 Task: Add a signature Clara Davis containing 'Thank you for your help, Clara Davis' to email address softage.1@softage.net and add a folder SOPs
Action: Mouse moved to (905, 333)
Screenshot: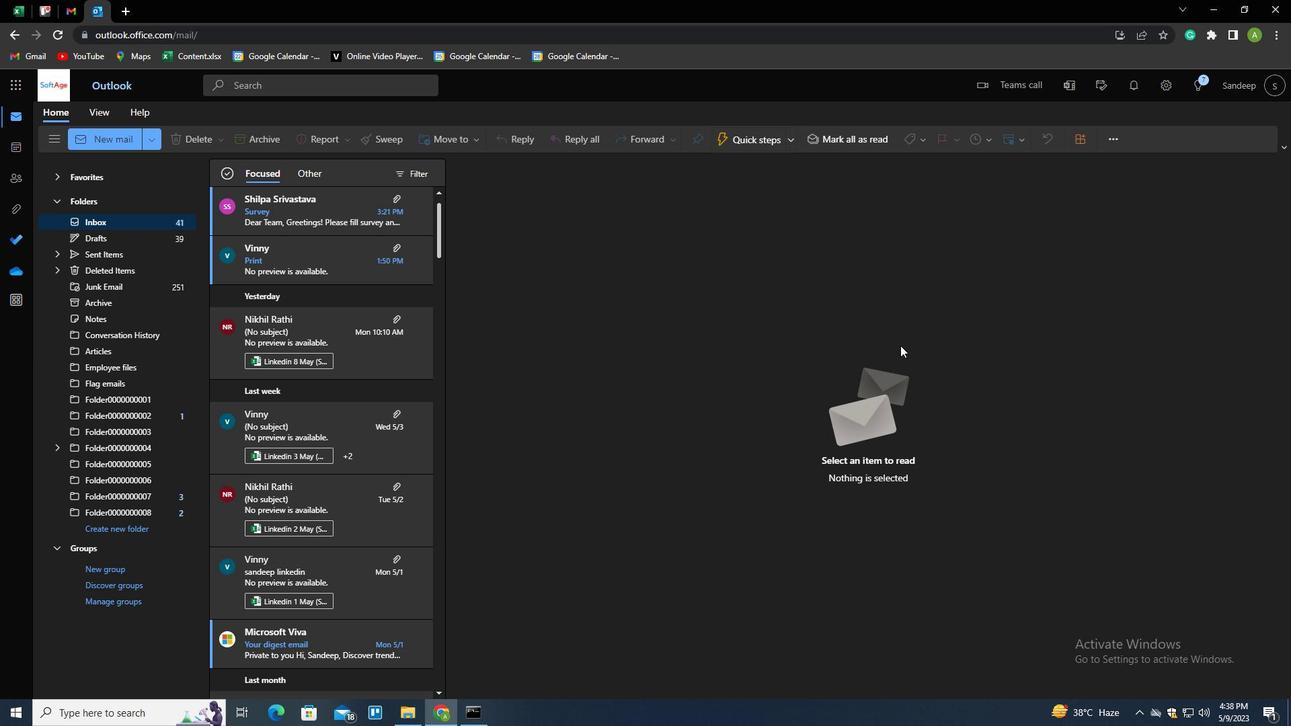 
Action: Key pressed n
Screenshot: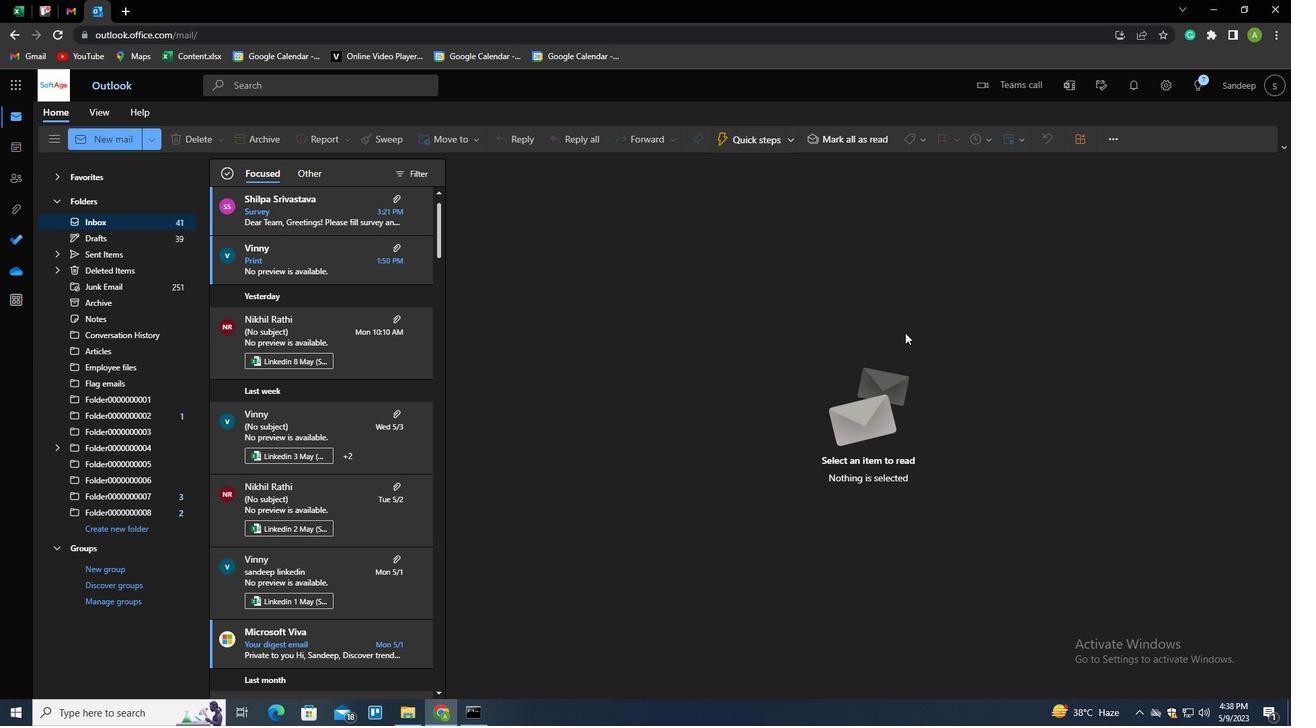 
Action: Mouse moved to (913, 139)
Screenshot: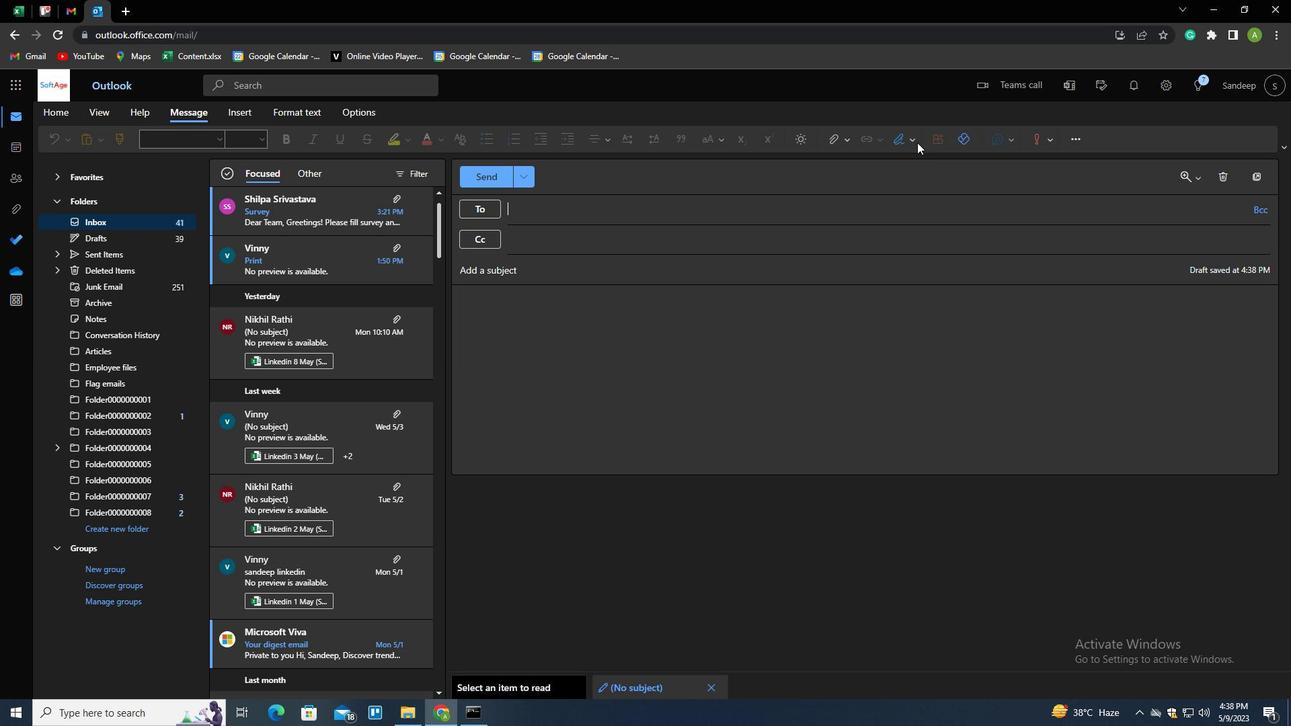 
Action: Mouse pressed left at (913, 139)
Screenshot: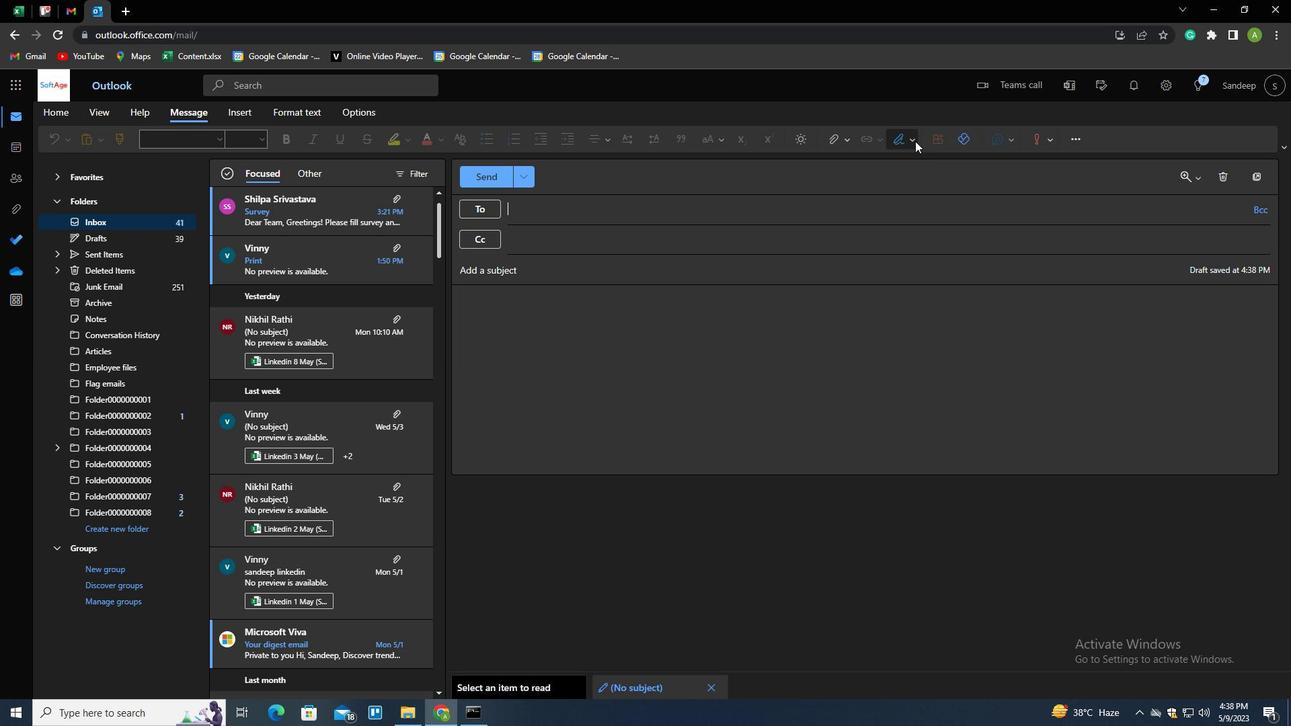 
Action: Mouse moved to (893, 167)
Screenshot: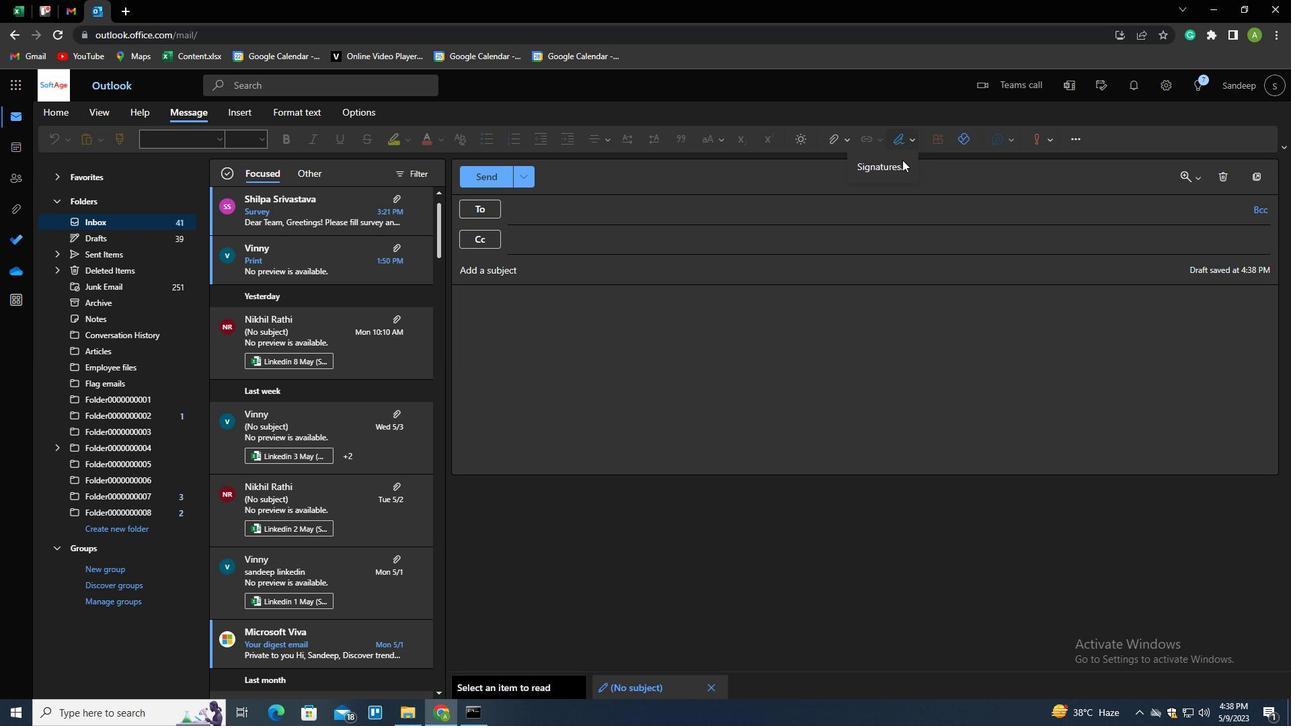 
Action: Mouse pressed left at (893, 167)
Screenshot: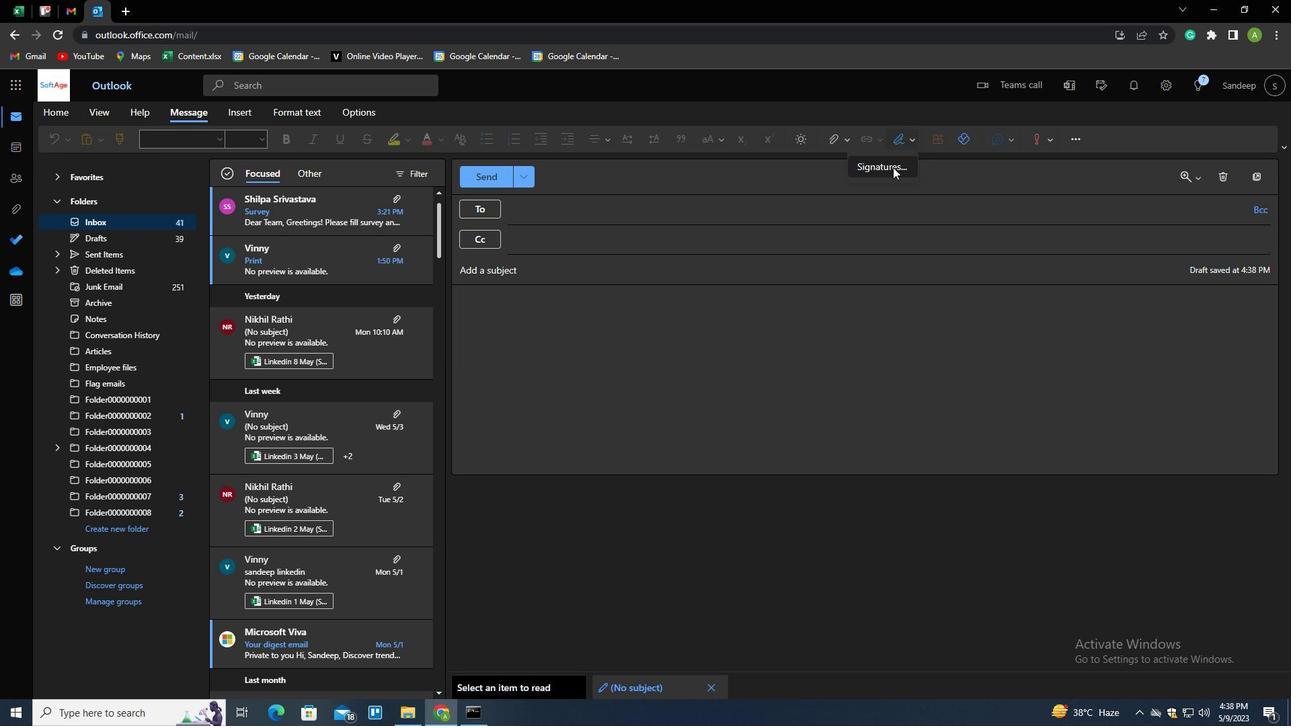 
Action: Mouse moved to (813, 247)
Screenshot: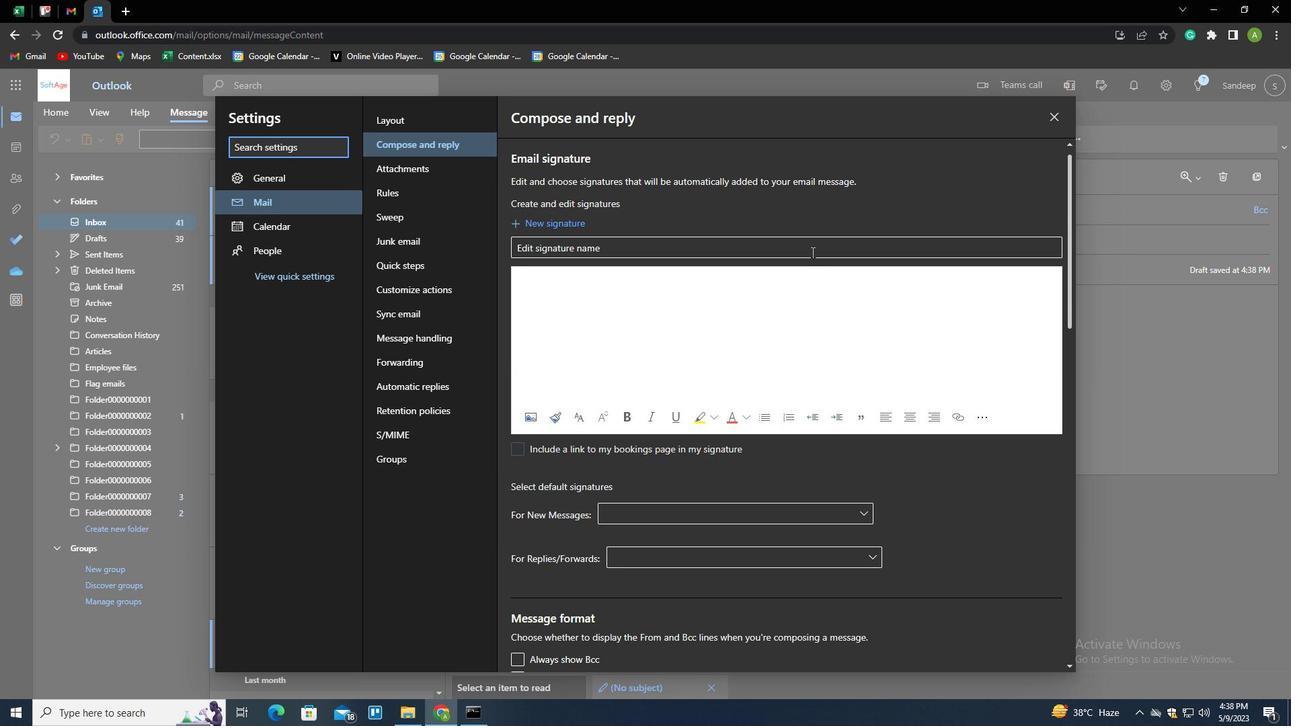 
Action: Mouse pressed left at (813, 247)
Screenshot: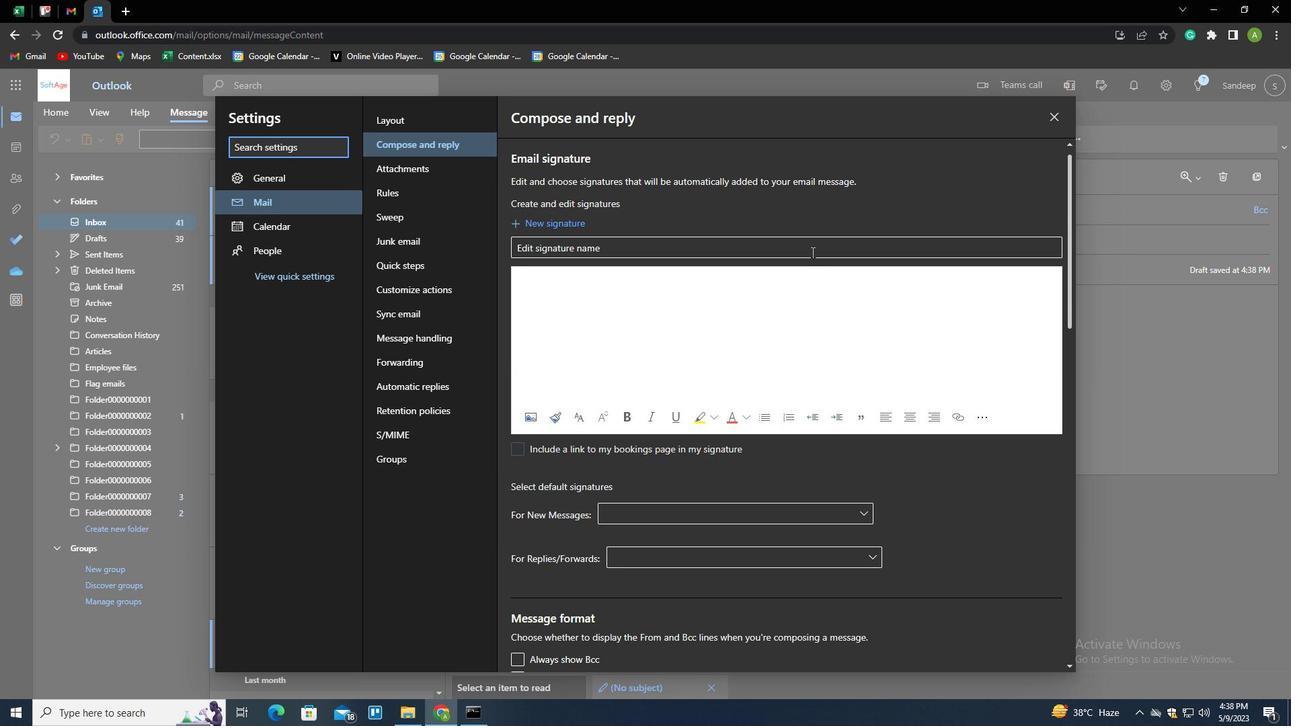 
Action: Key pressed <Key.shift><Key.shift><Key.shift><Key.shift>CLARA<Key.space><Key.shift>DAC<Key.backspace>VIS<Key.tab><Key.shift_r><Key.enter><Key.enter><Key.enter><Key.enter><Key.enter><Key.shift>THAK<Key.backspace>NK<Key.space>YOU<Key.space>FOR<Key.space>YOUR<Key.space>HELP<Key.shift_r><Key.enter>"<Key.backspace><Key.backspace><Key.shift_r><Key.enter><Key.shift>CLARA<Key.space><Key.shift>DACIS<Key.backspace><Key.backspace><Key.backspace>VIS
Screenshot: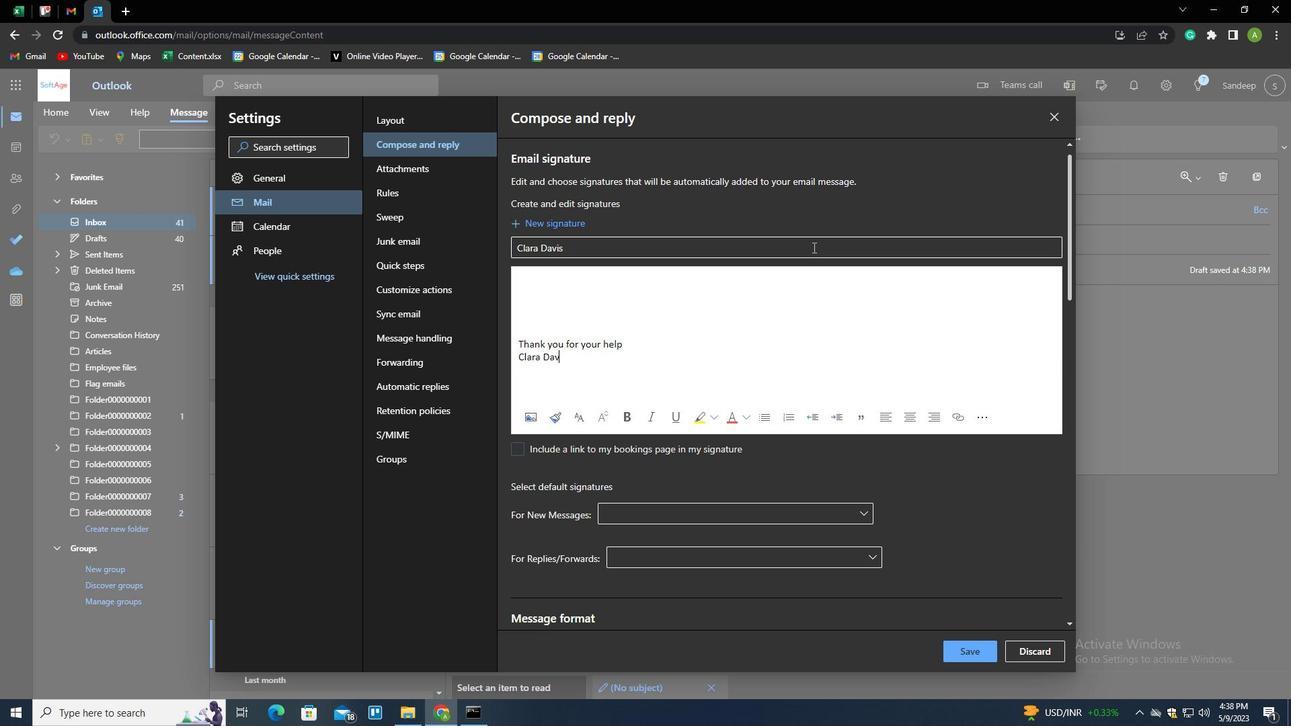 
Action: Mouse moved to (970, 641)
Screenshot: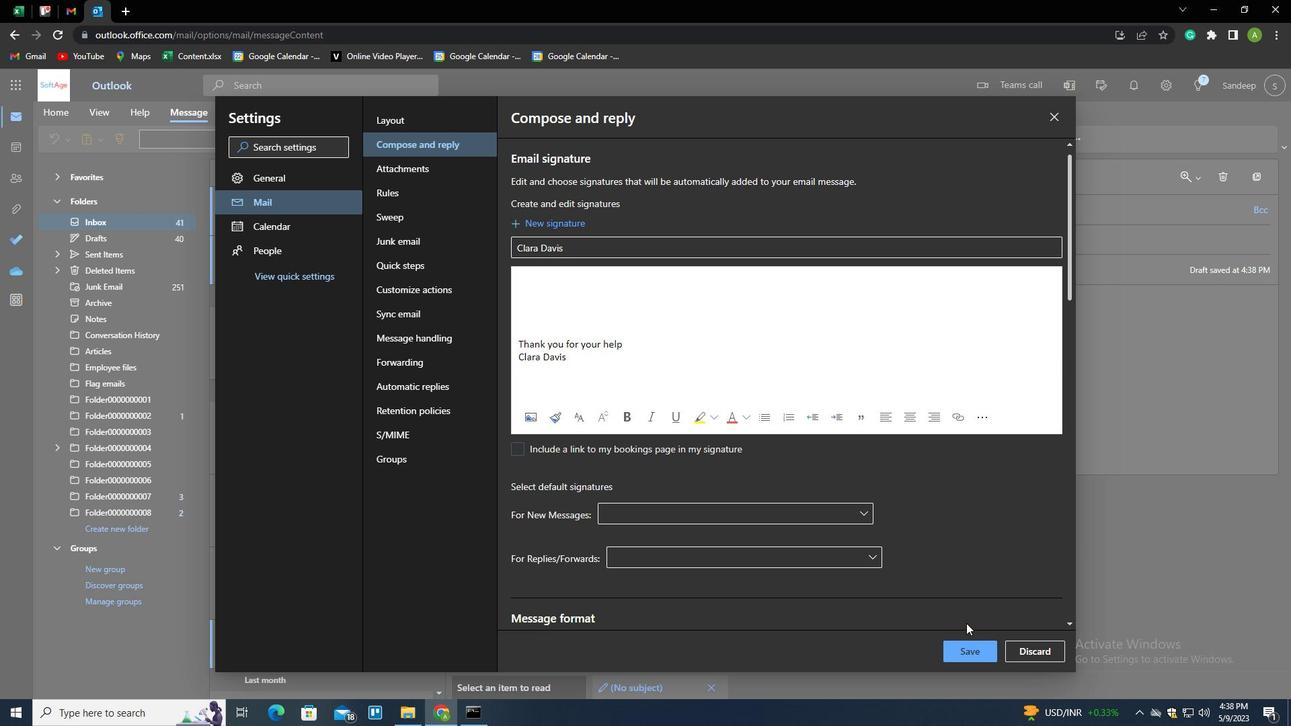 
Action: Mouse pressed left at (970, 641)
Screenshot: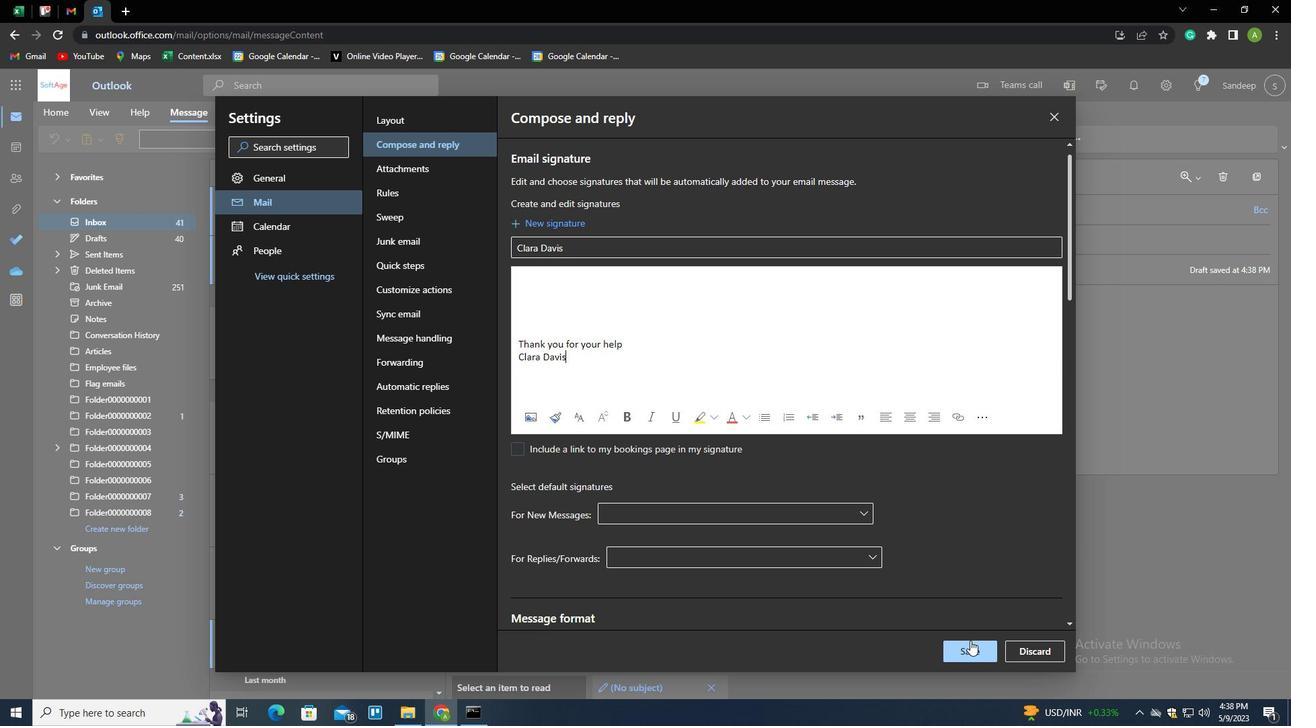 
Action: Mouse moved to (1156, 331)
Screenshot: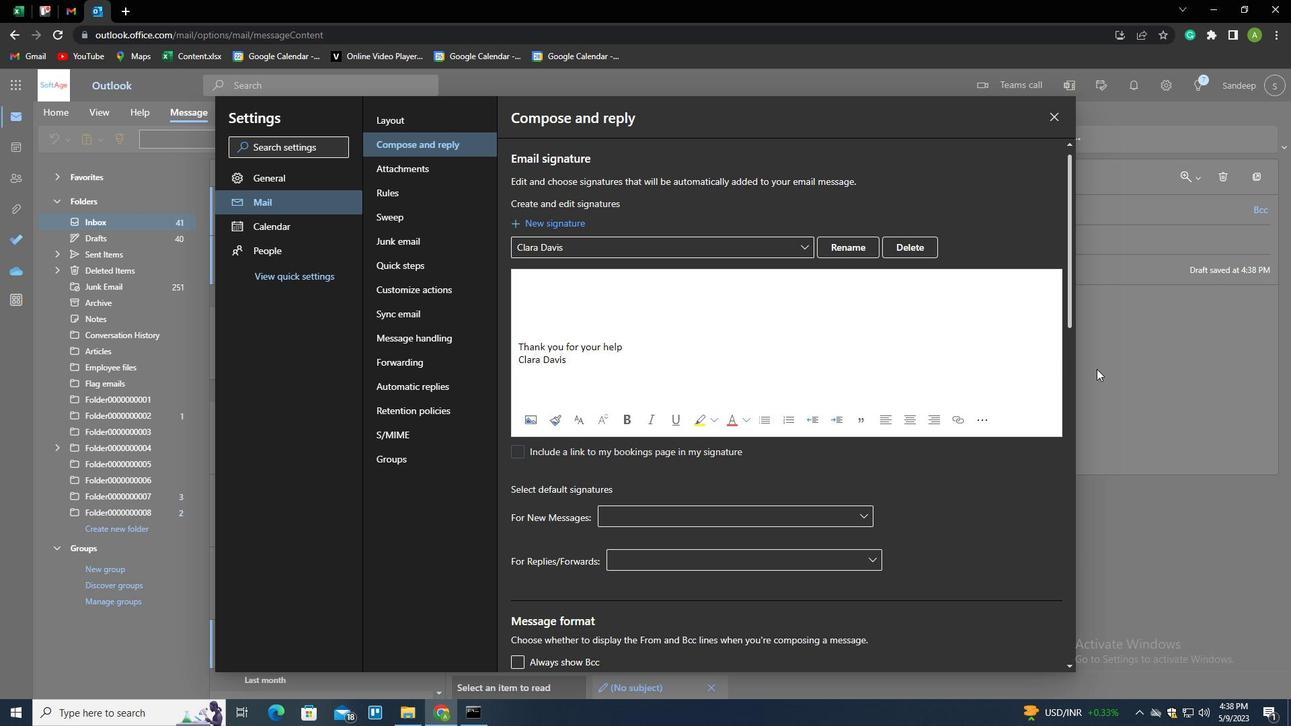 
Action: Mouse pressed left at (1156, 331)
Screenshot: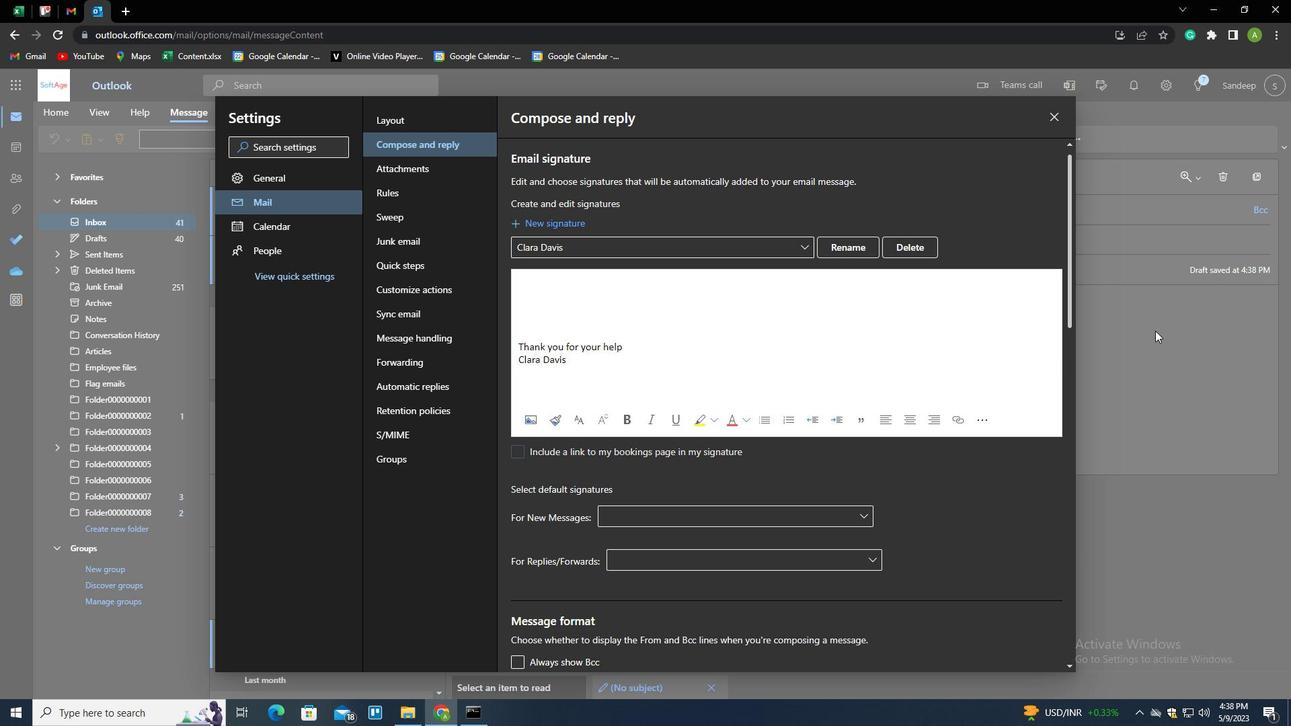 
Action: Mouse moved to (152, 525)
Screenshot: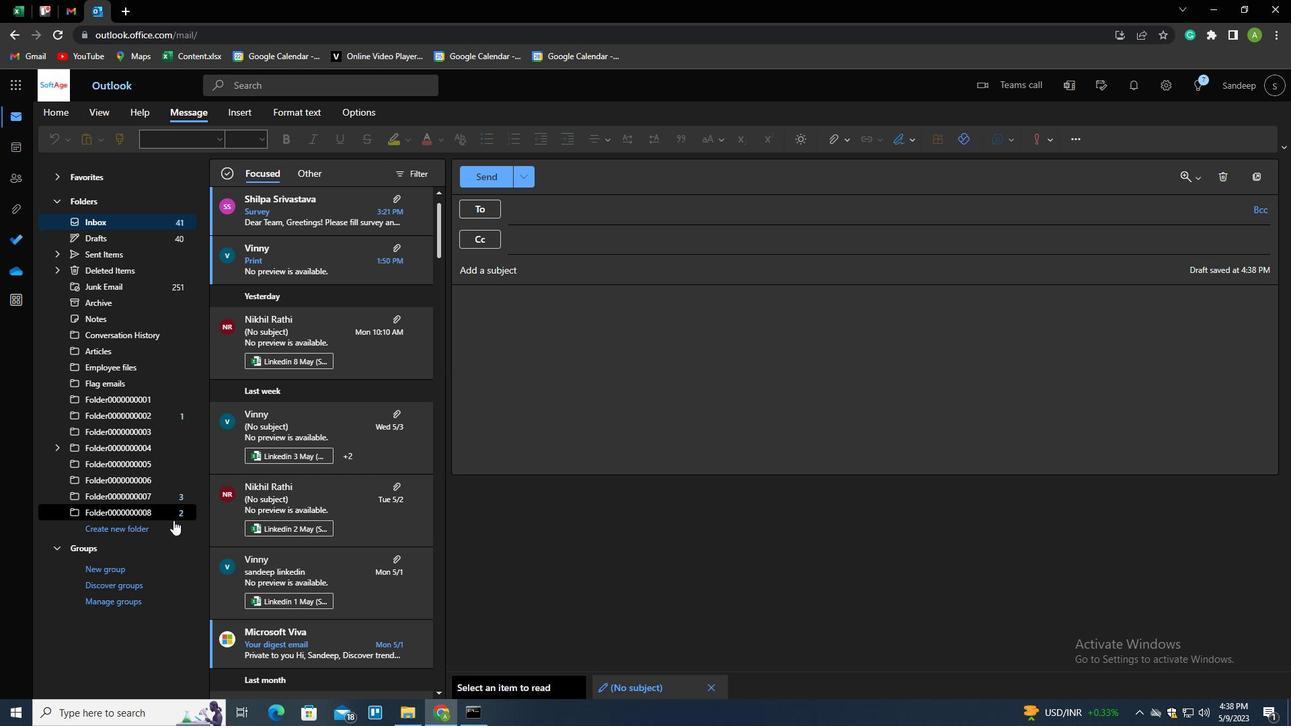 
Action: Mouse pressed left at (152, 525)
Screenshot: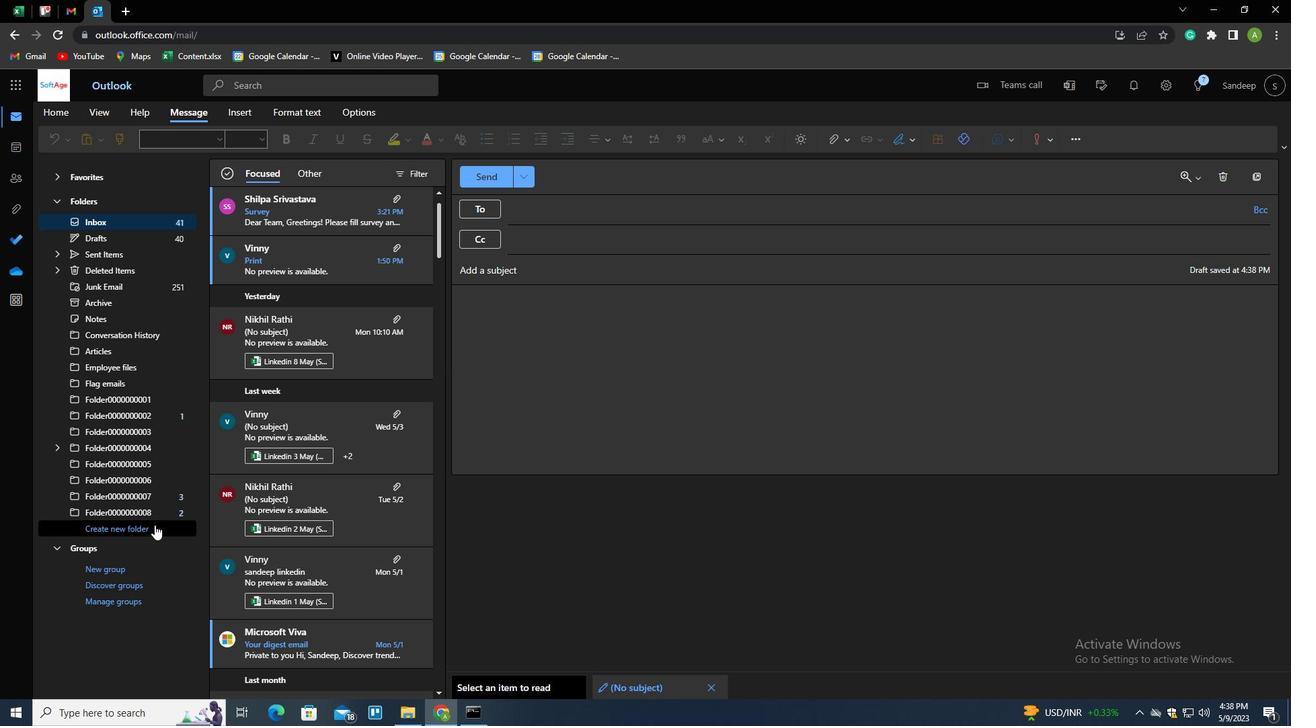 
Action: Mouse moved to (152, 525)
Screenshot: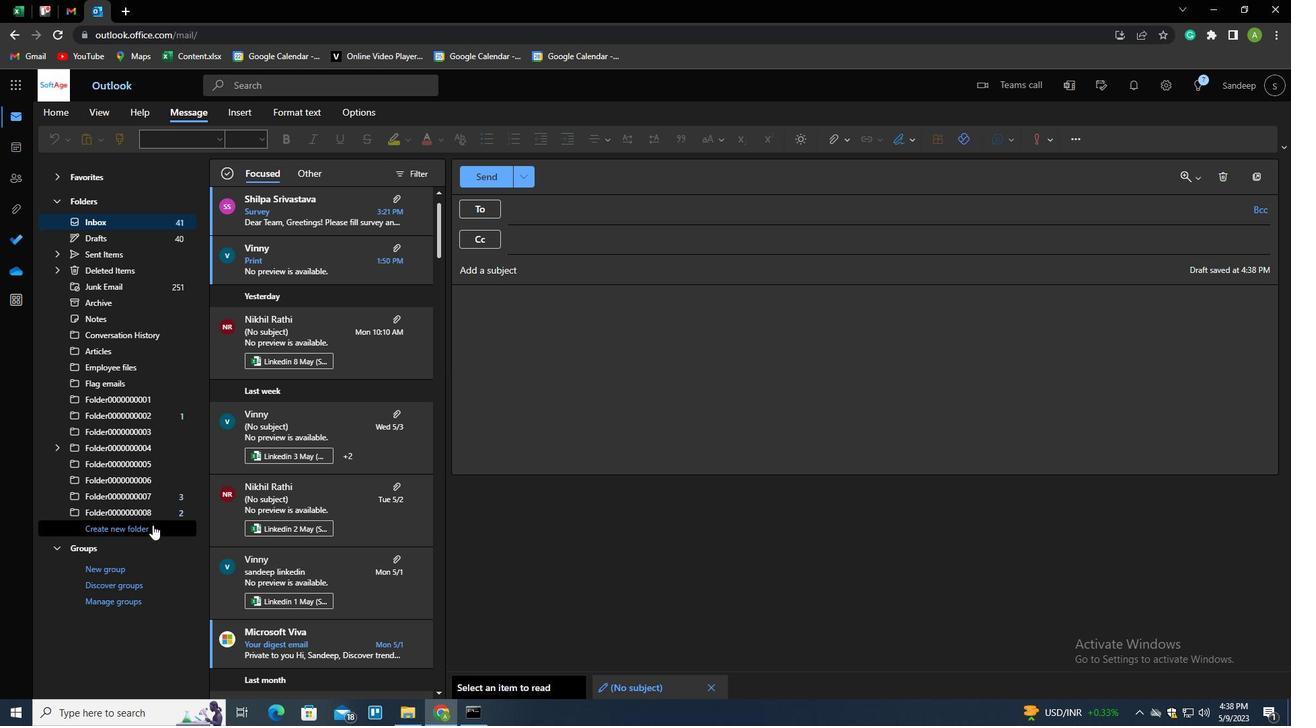 
Action: Key pressed SOFTAGE.<Key.shift_r><Key.home><Key.shift>SOP'S<Key.enter>
Screenshot: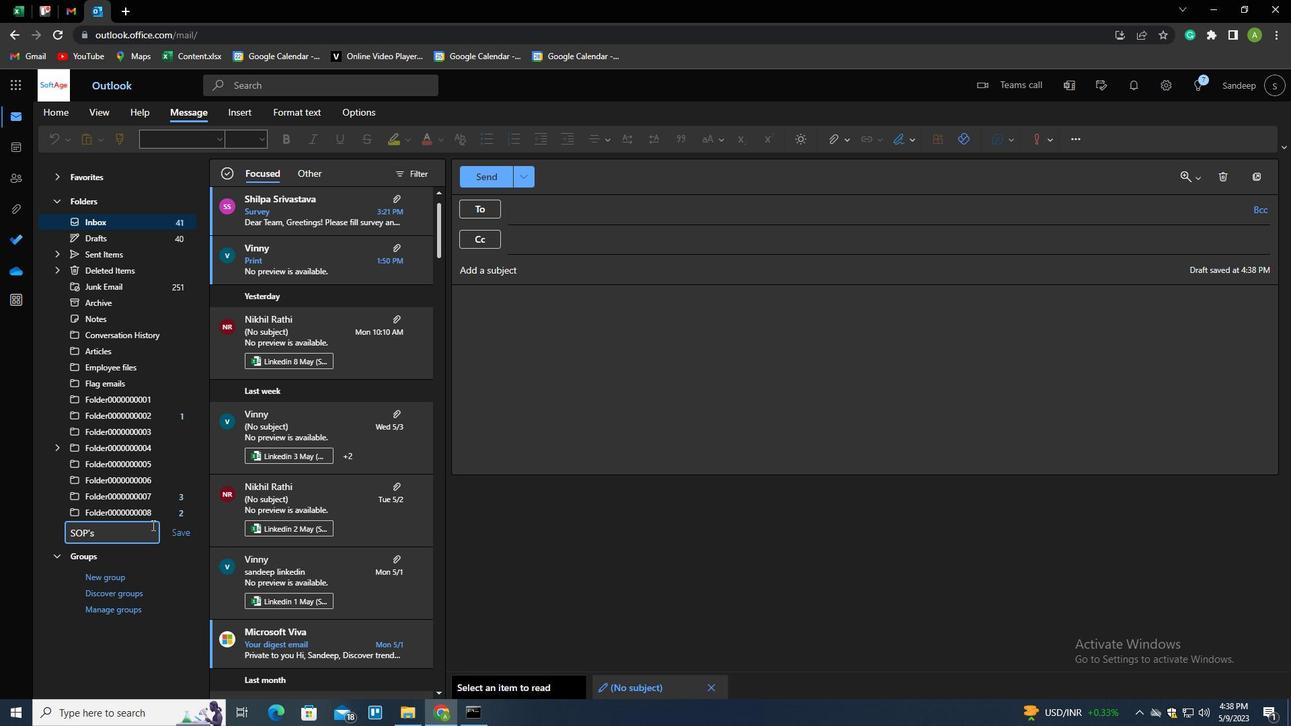 
Action: Mouse moved to (592, 299)
Screenshot: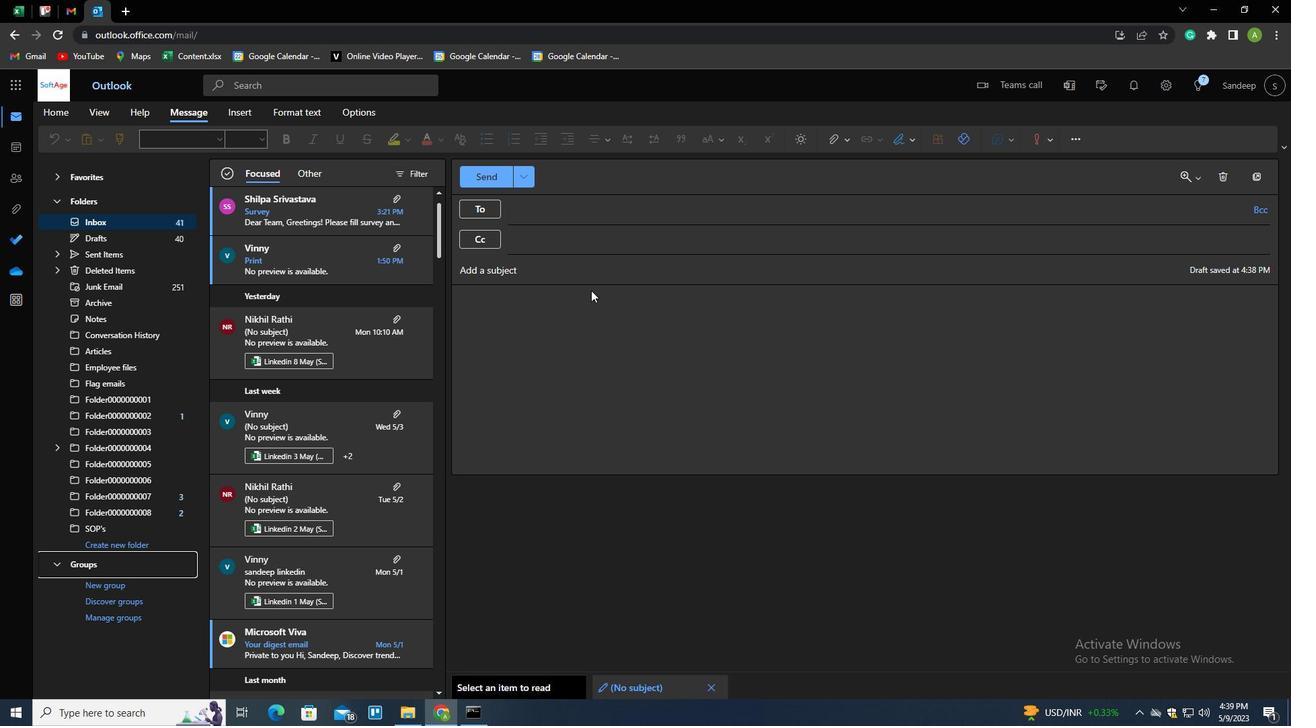 
Action: Mouse pressed left at (592, 299)
Screenshot: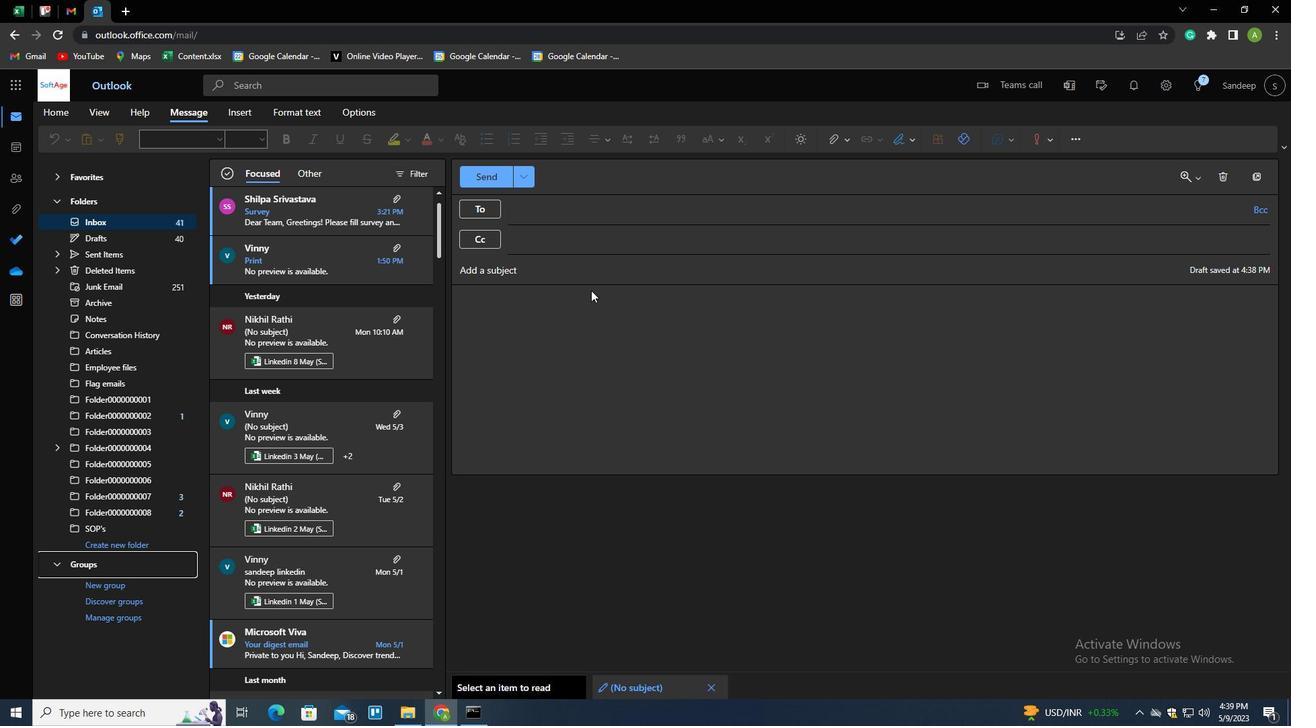 
Action: Mouse moved to (908, 138)
Screenshot: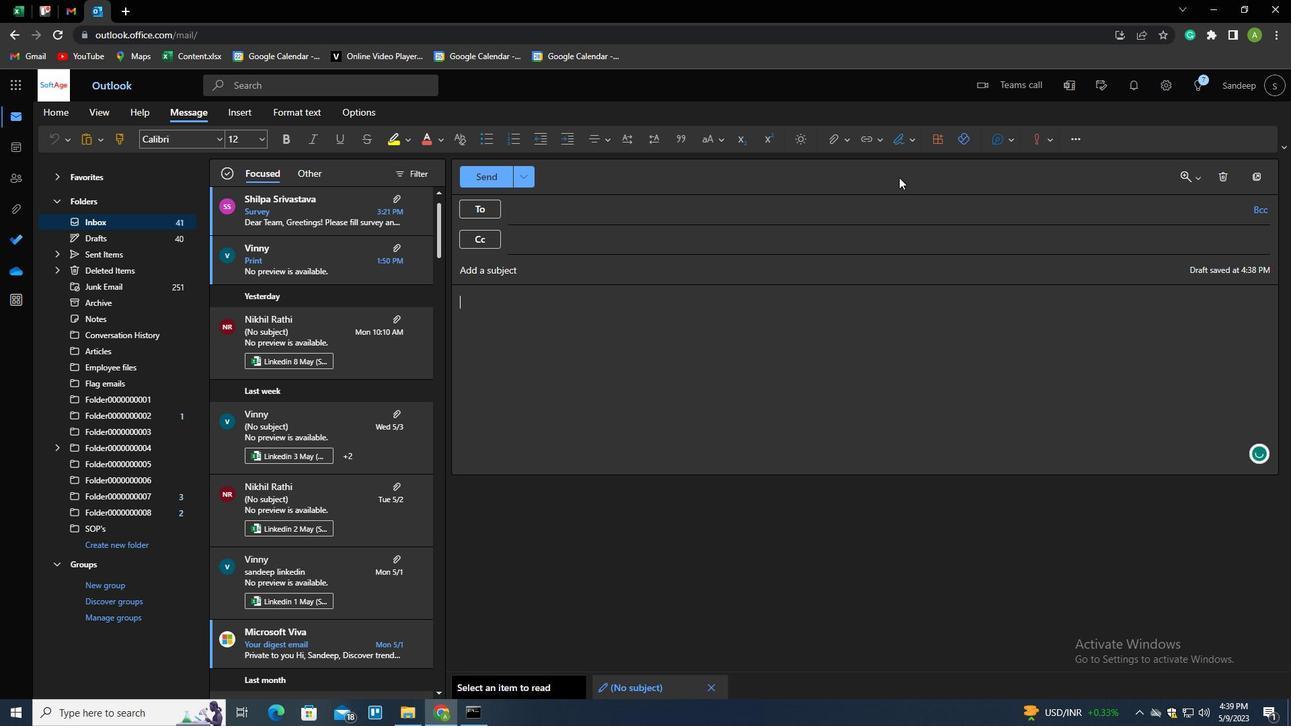 
Action: Mouse pressed left at (908, 138)
Screenshot: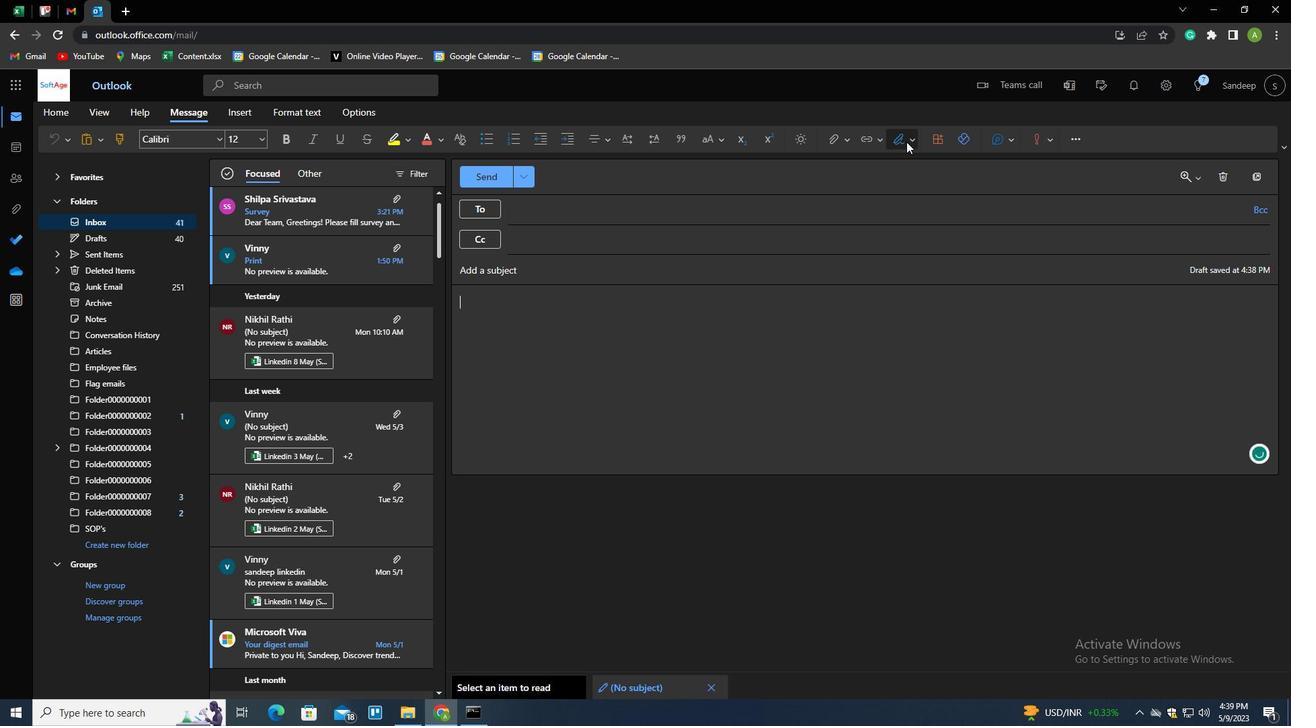 
Action: Mouse moved to (893, 164)
Screenshot: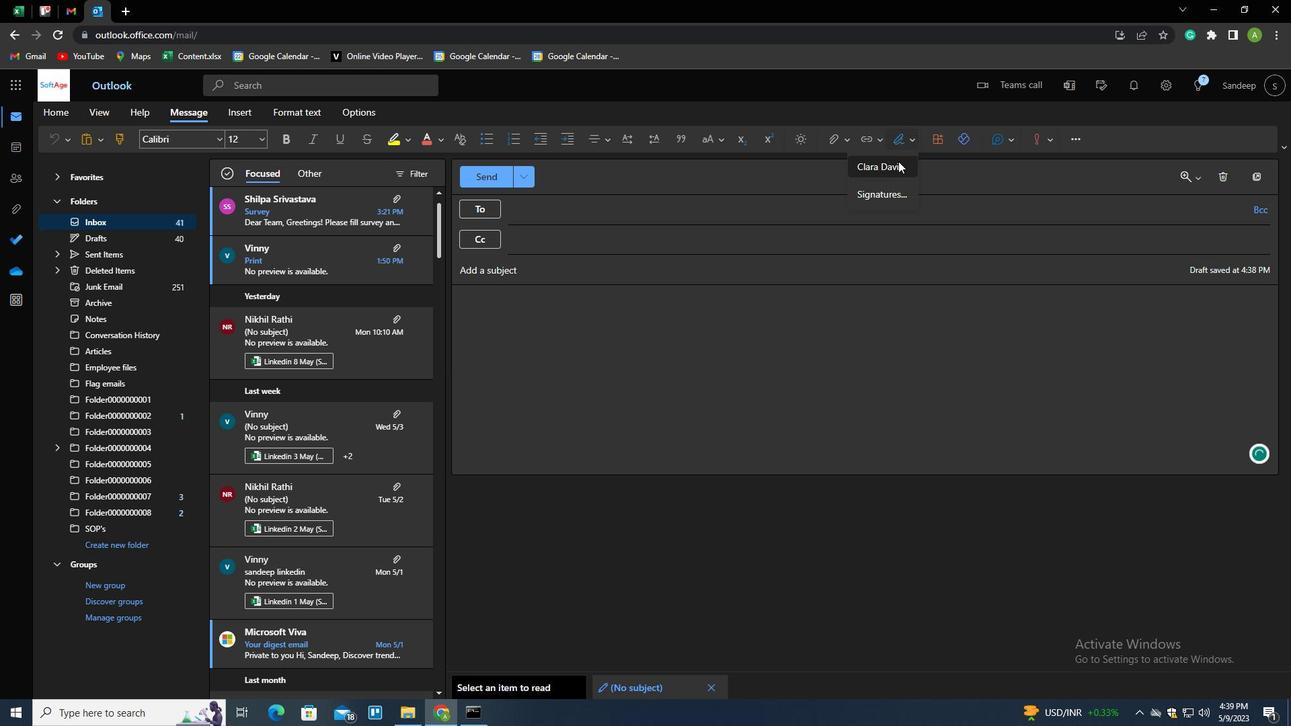 
Action: Mouse pressed left at (893, 164)
Screenshot: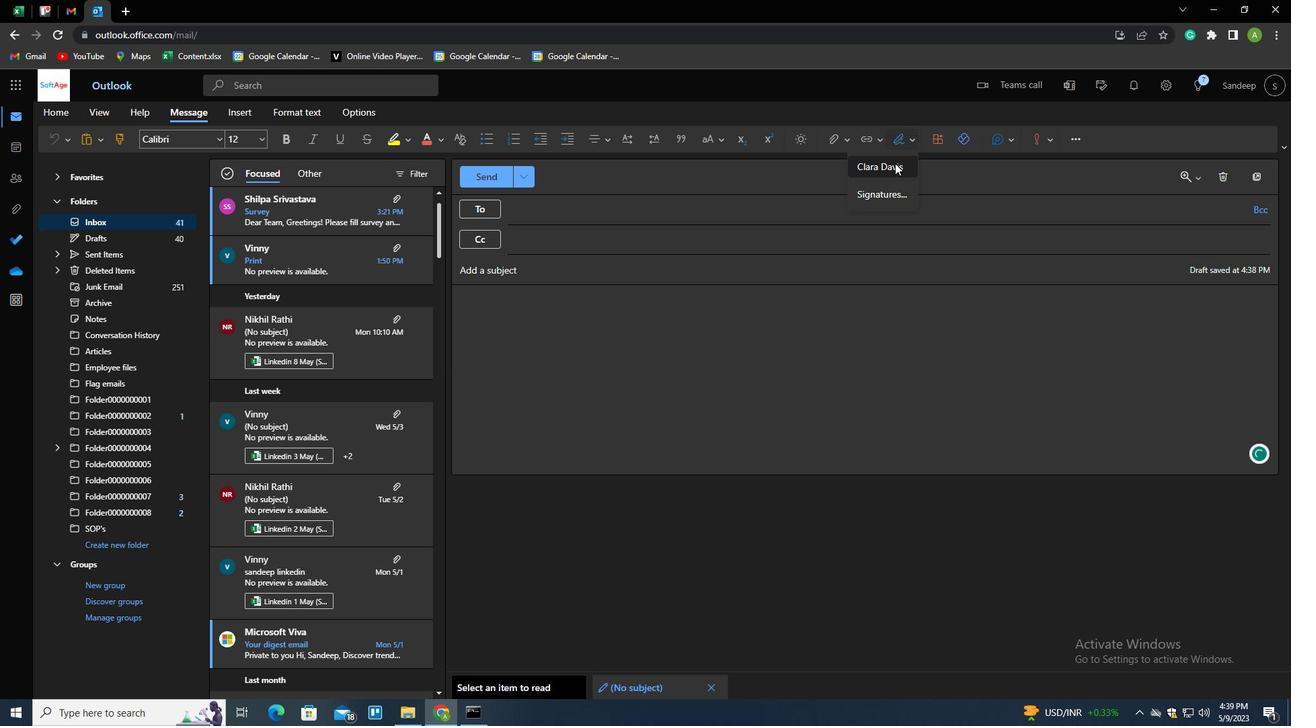 
Action: Mouse moved to (572, 217)
Screenshot: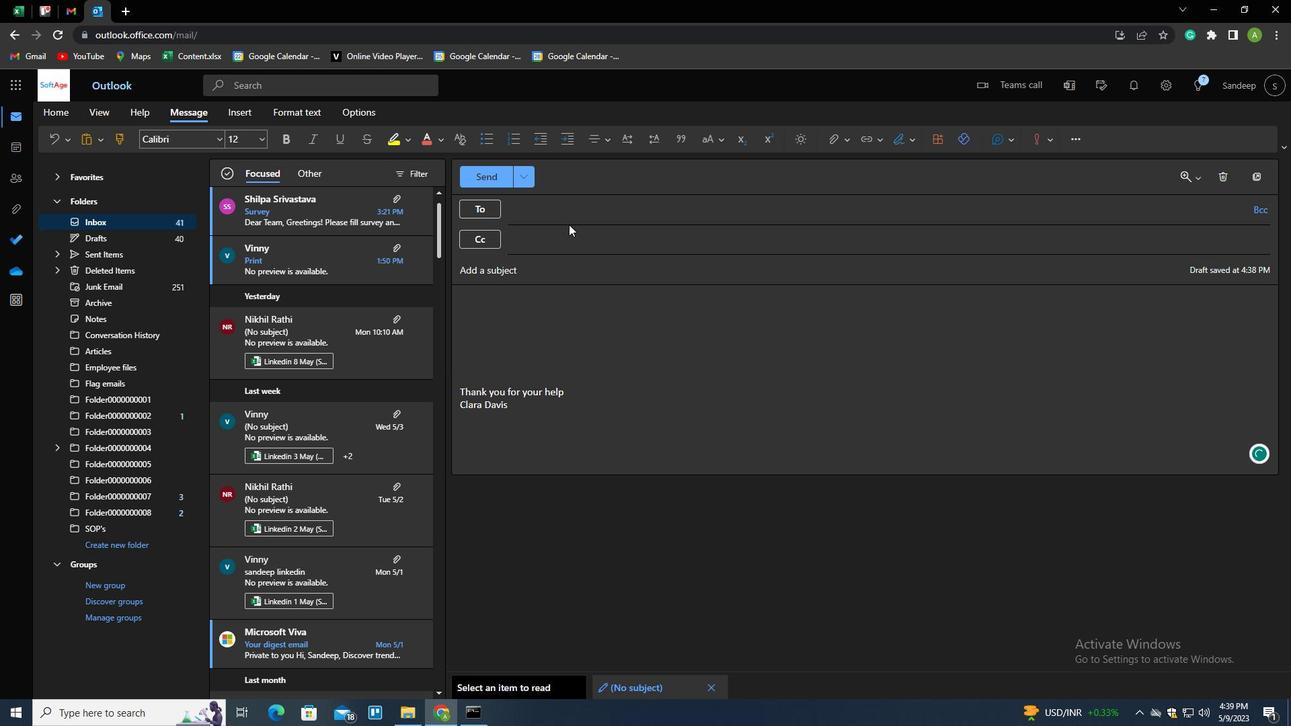 
Action: Mouse pressed left at (572, 217)
Screenshot: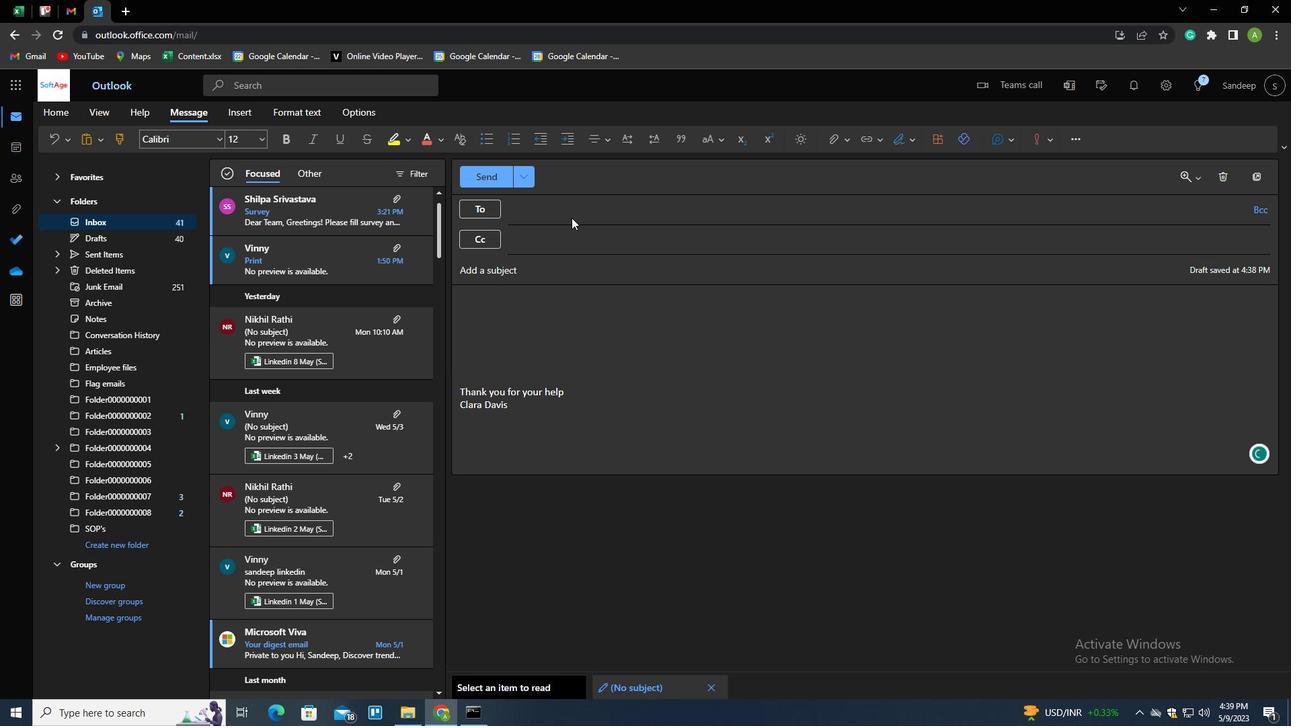 
Action: Key pressed SOFA<Key.backspace>TAGE.1<Key.shift><Key.shift><Key.shift><Key.shift><Key.shift><Key.shift><Key.shift><Key.shift><Key.shift><Key.shift><Key.shift><Key.shift><Key.shift><Key.shift><Key.shift><Key.shift><Key.shift><Key.shift>@
Screenshot: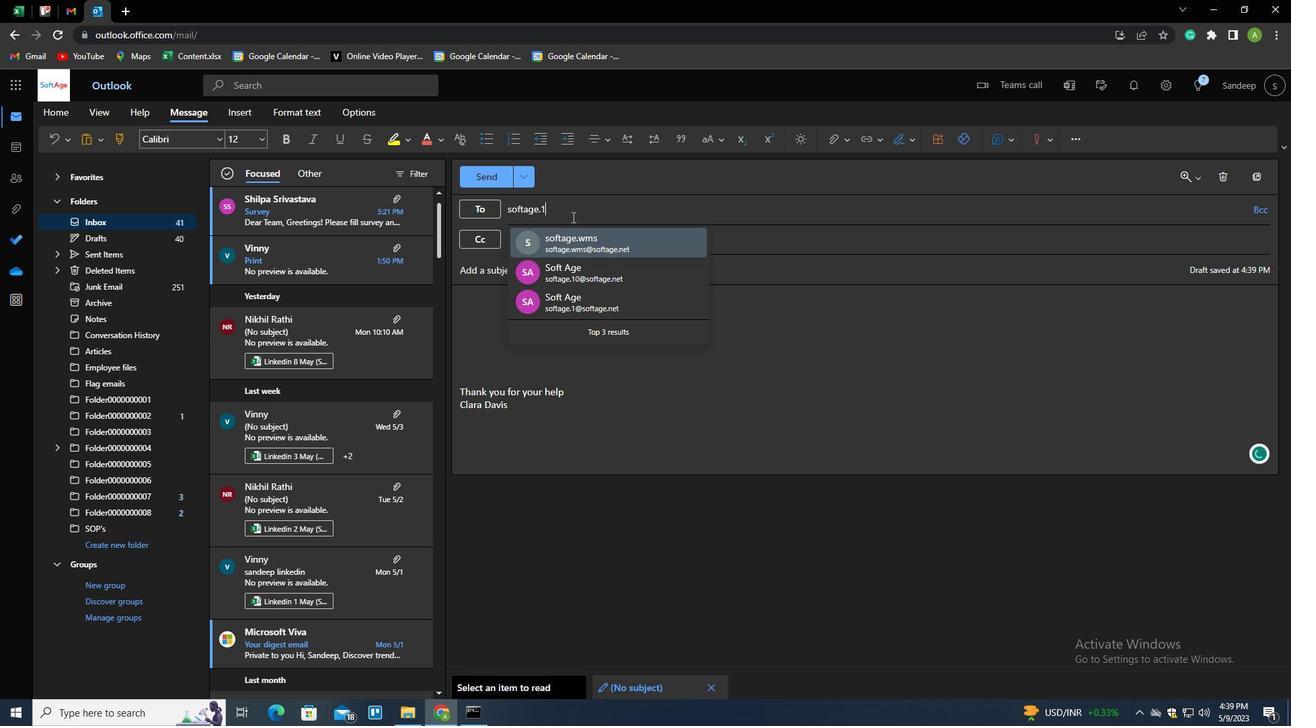 
Action: Mouse moved to (579, 239)
Screenshot: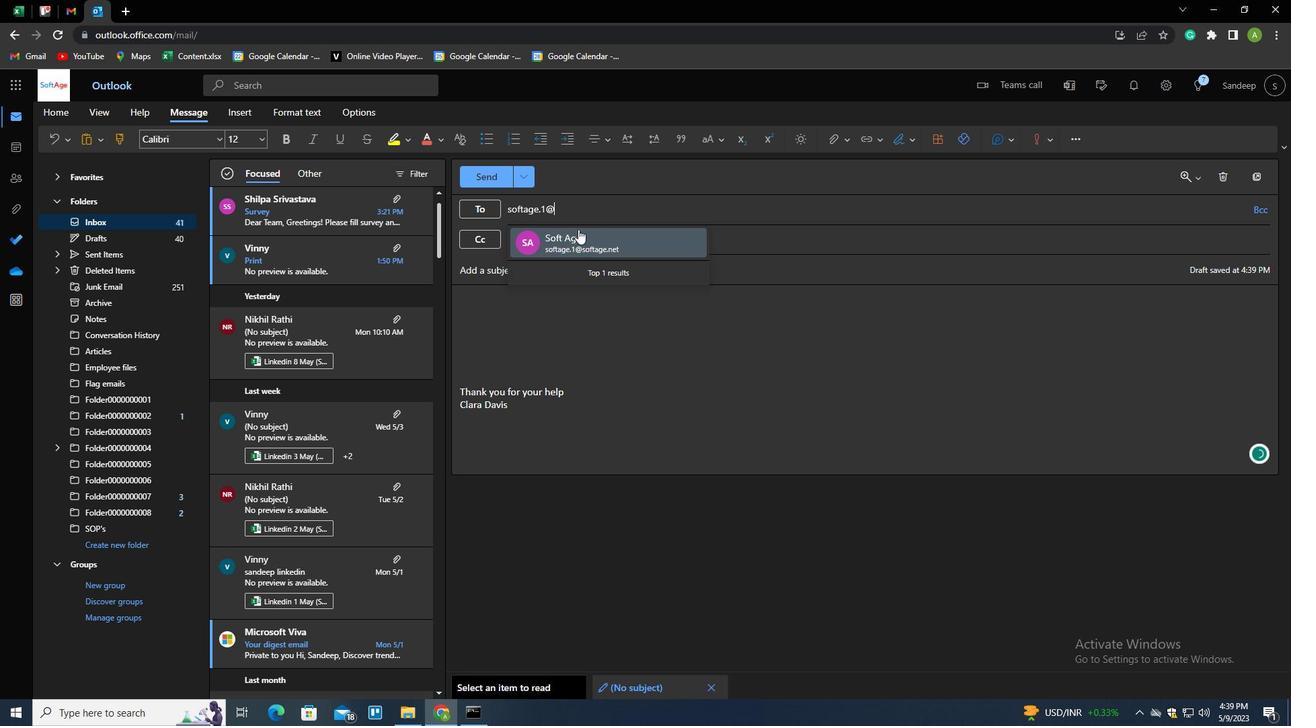 
Action: Mouse pressed left at (579, 239)
Screenshot: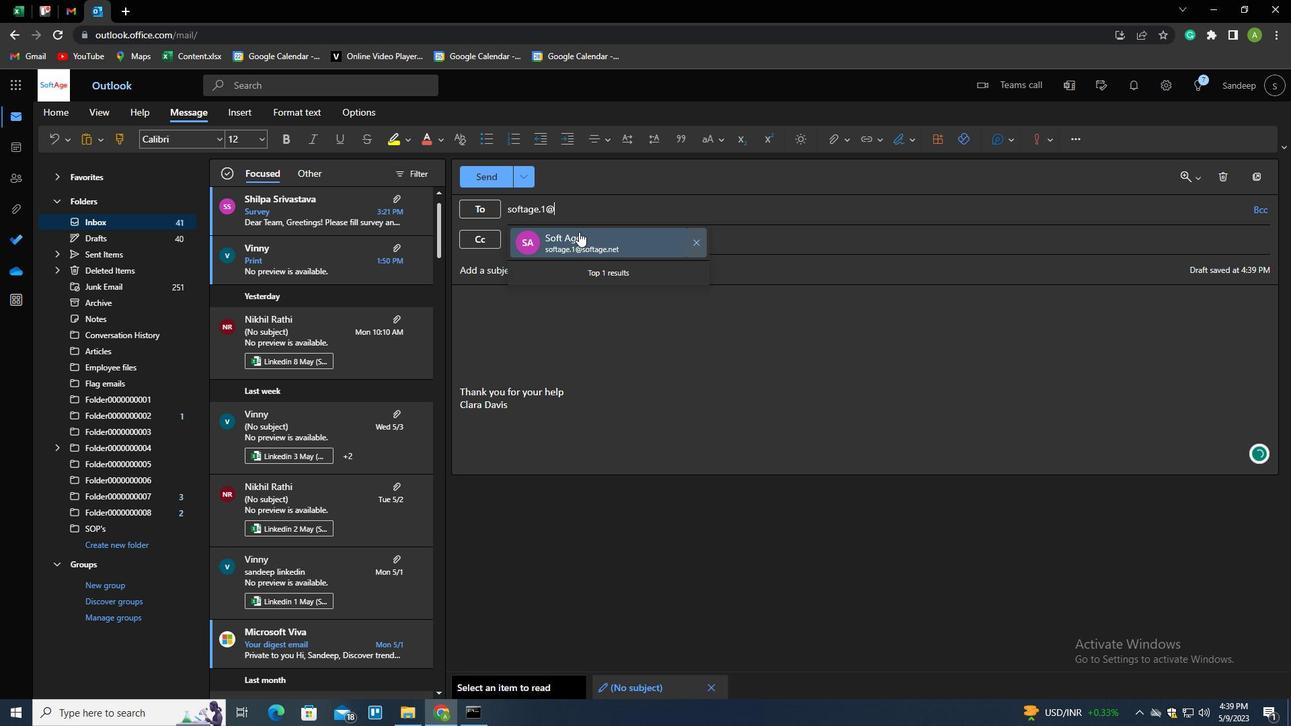
Action: Mouse moved to (610, 373)
Screenshot: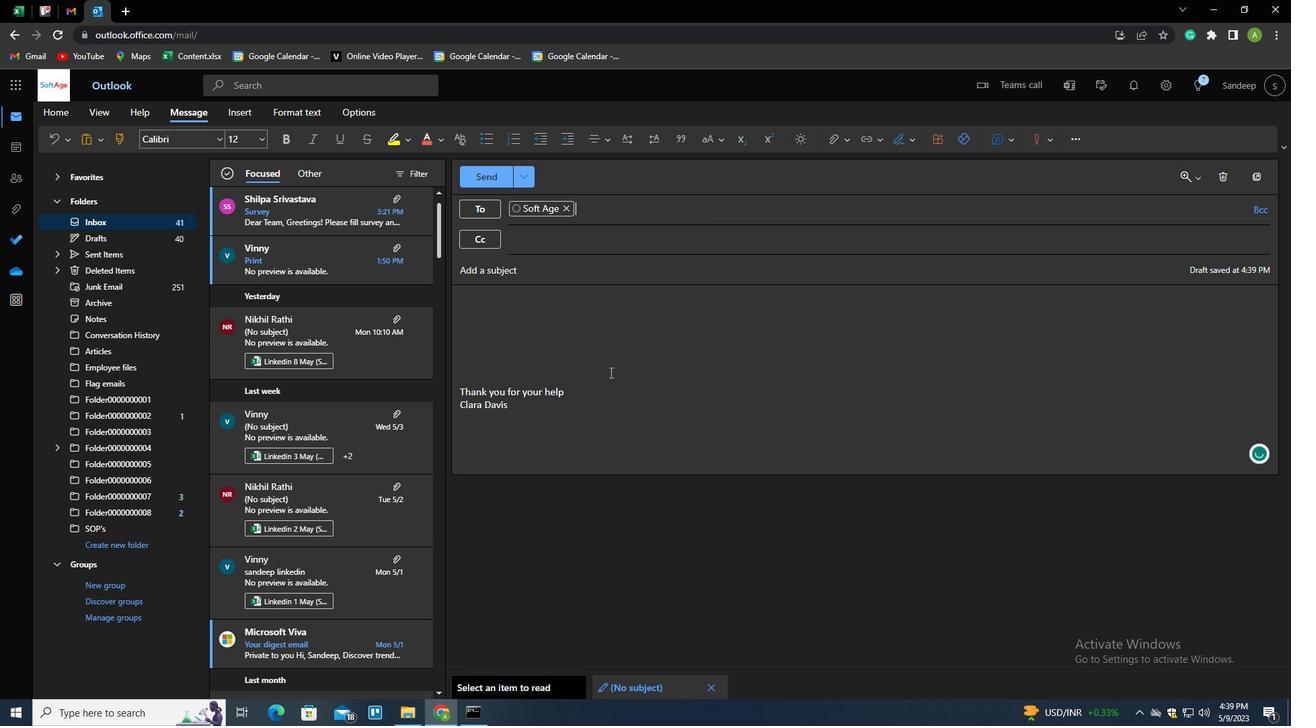 
Action: Mouse pressed left at (610, 373)
Screenshot: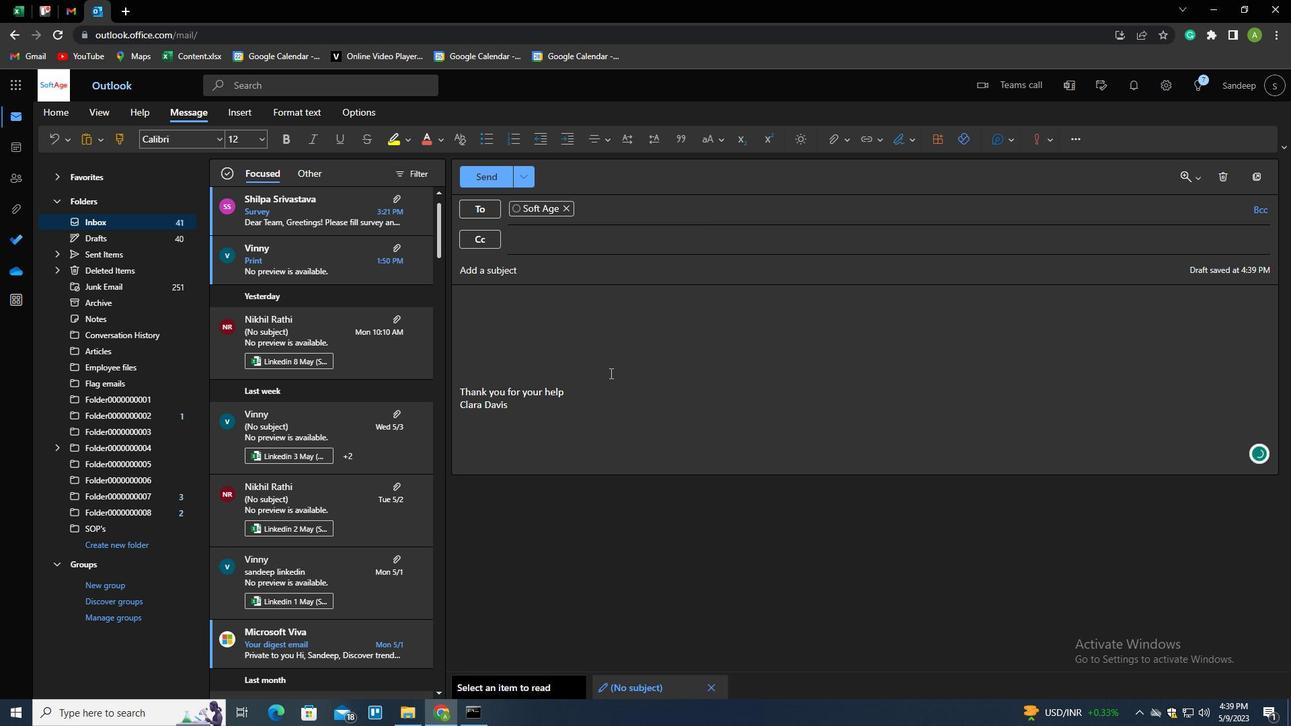 
Action: Mouse moved to (609, 373)
Screenshot: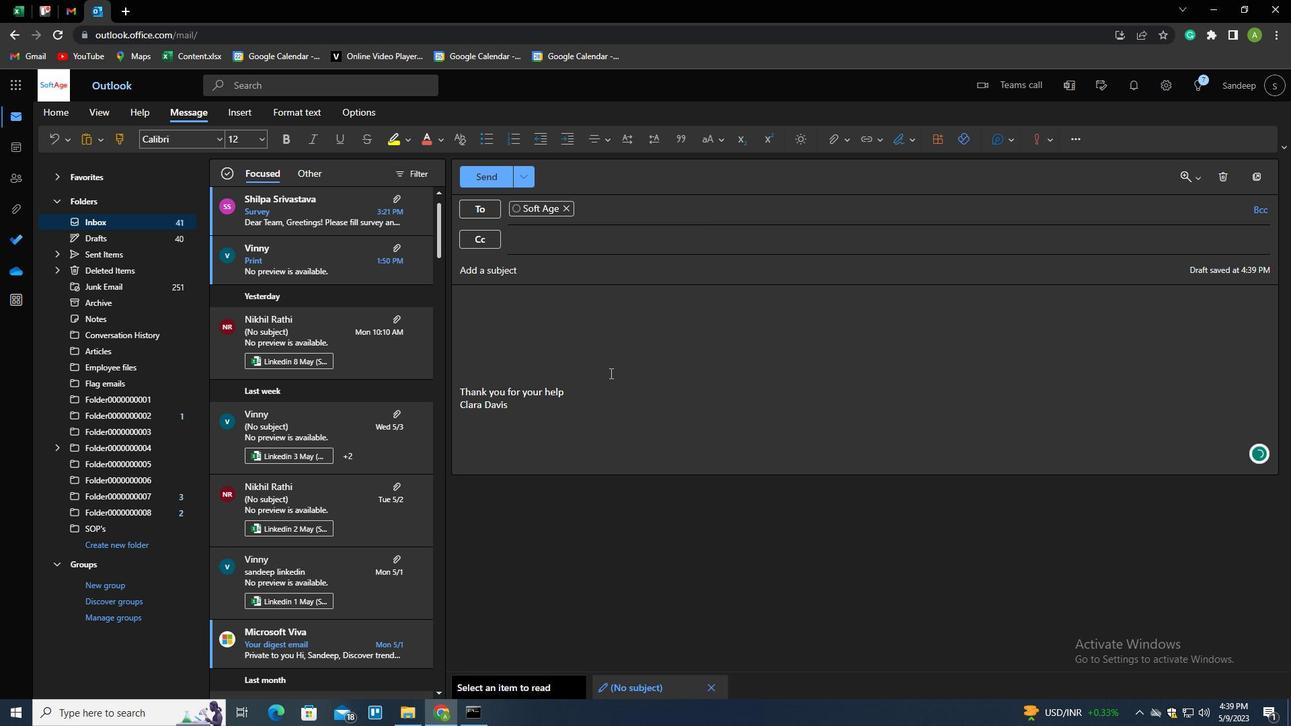 
